 Task: Add Sprouts Boneless Skinless Chicken Breast Tenders No Antibiotics Ever to the cart.
Action: Mouse moved to (20, 126)
Screenshot: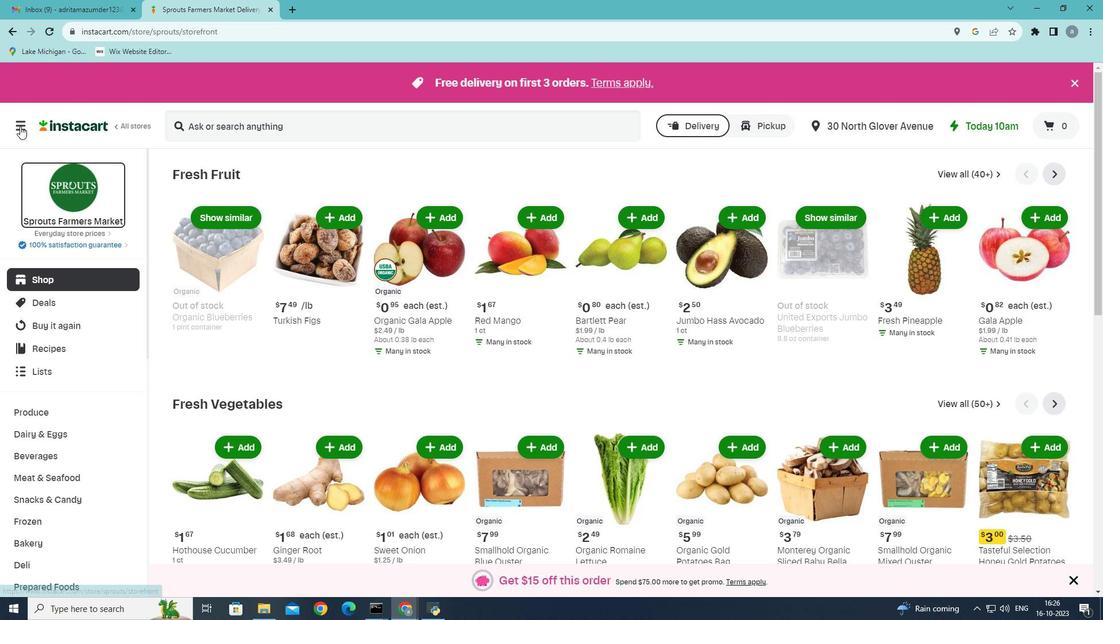 
Action: Mouse pressed left at (20, 126)
Screenshot: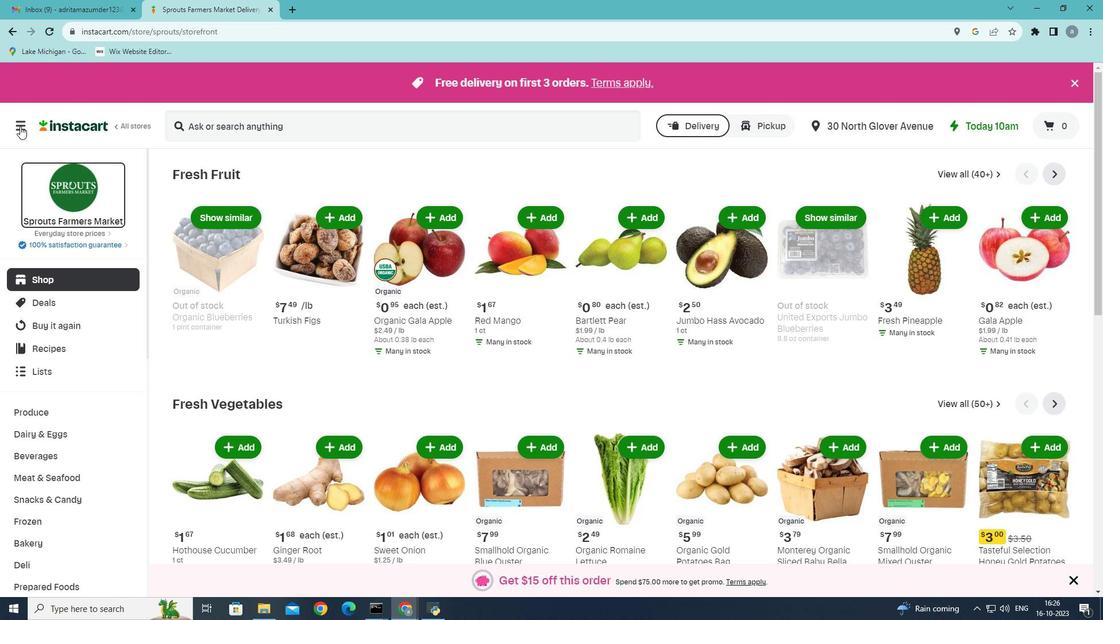 
Action: Mouse moved to (82, 333)
Screenshot: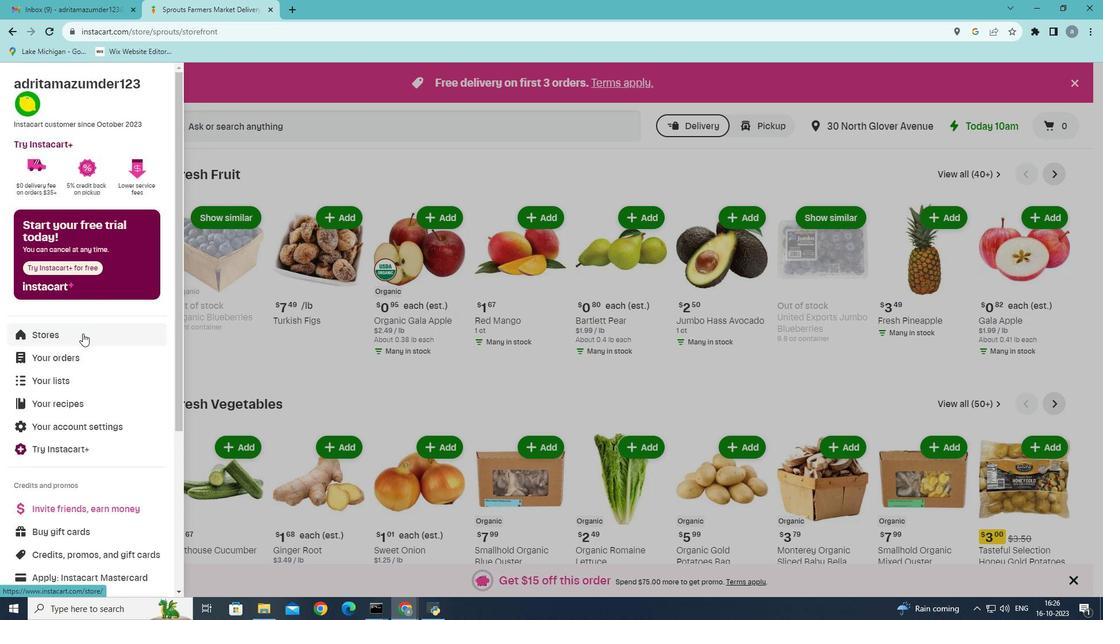 
Action: Mouse pressed left at (82, 333)
Screenshot: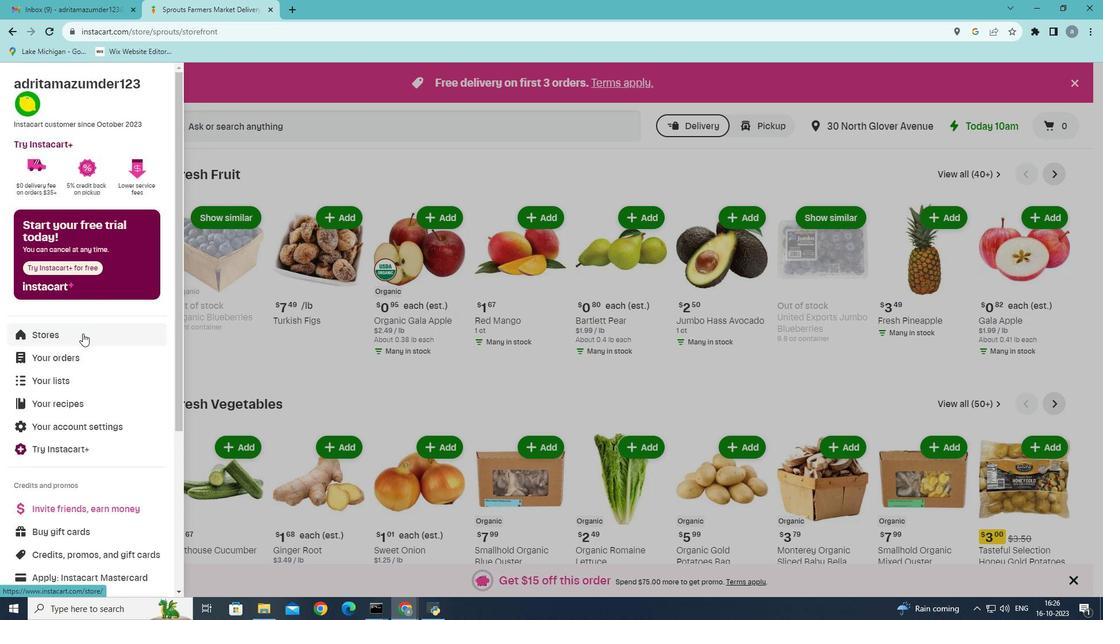 
Action: Mouse moved to (262, 127)
Screenshot: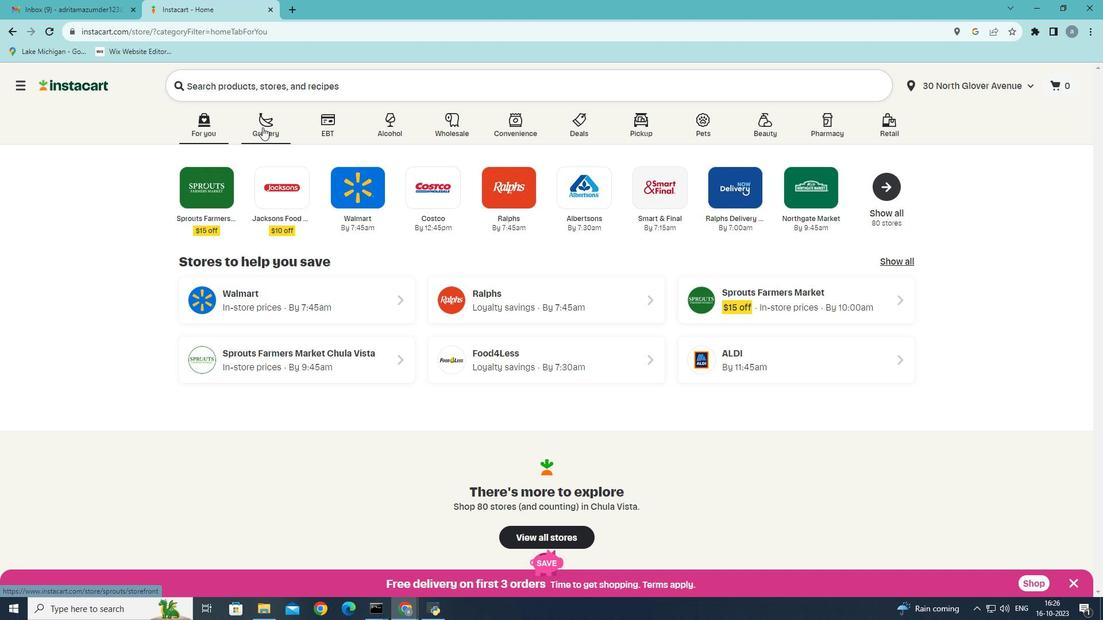 
Action: Mouse pressed left at (262, 127)
Screenshot: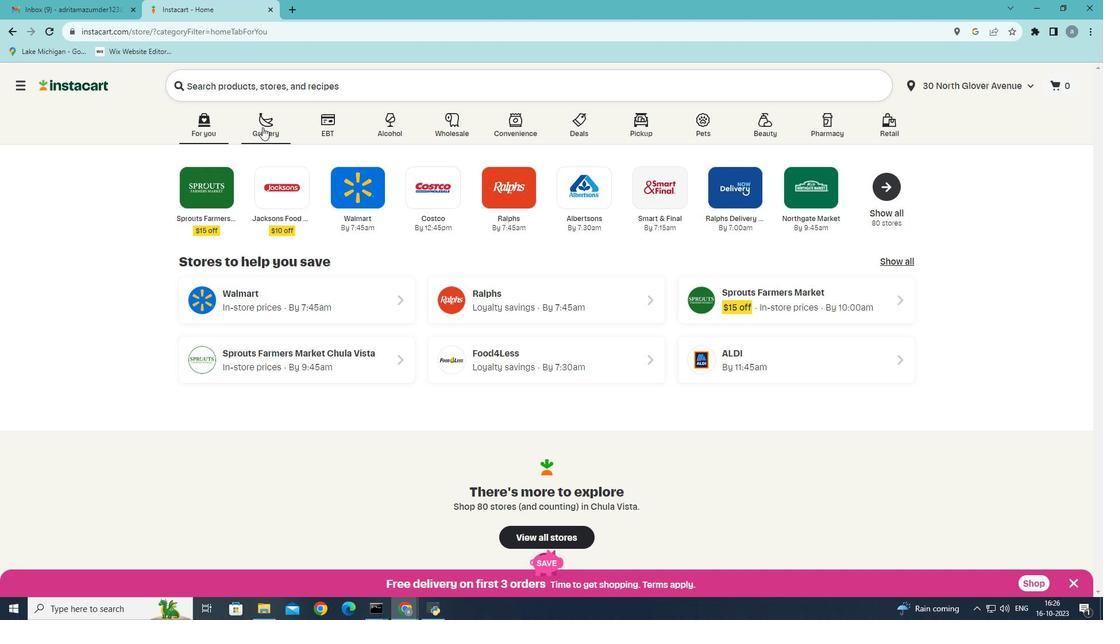 
Action: Mouse moved to (766, 248)
Screenshot: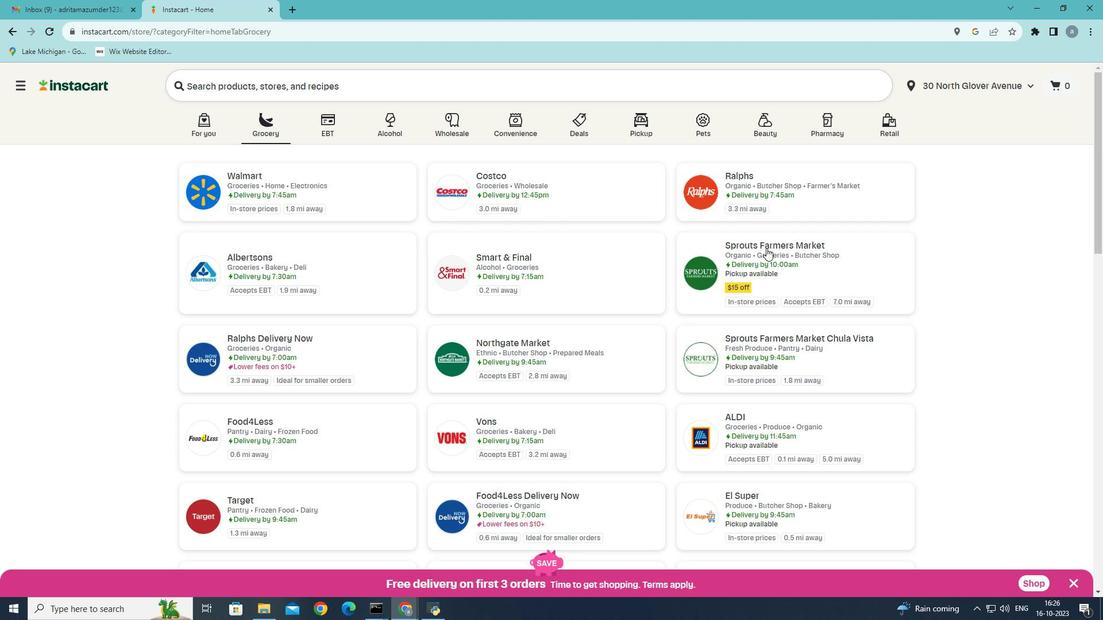 
Action: Mouse pressed left at (766, 248)
Screenshot: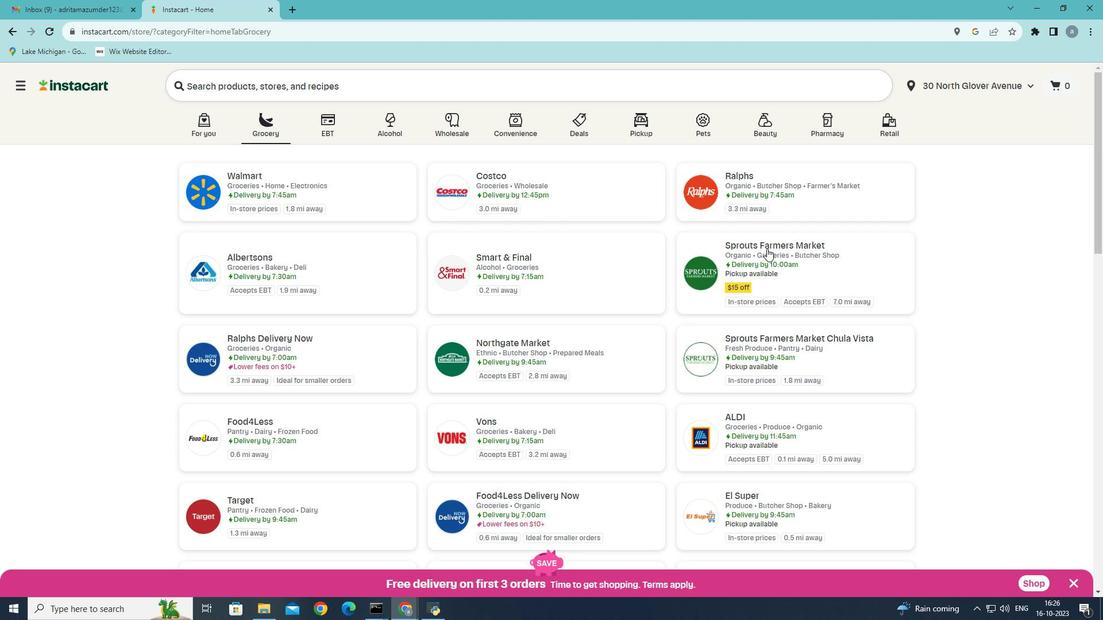 
Action: Mouse moved to (42, 481)
Screenshot: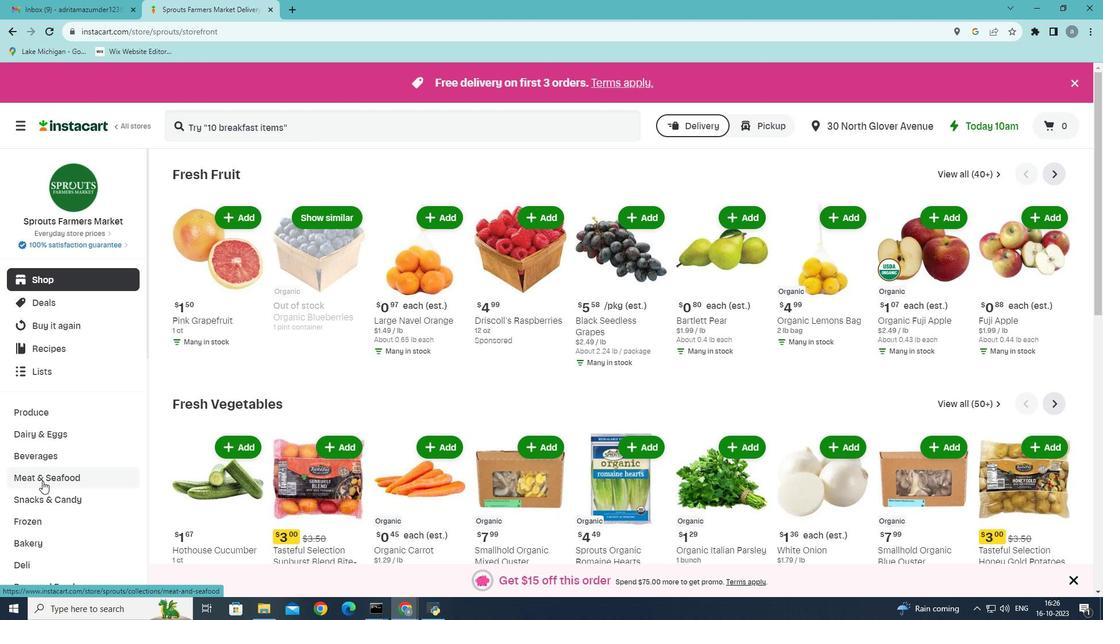 
Action: Mouse pressed left at (42, 481)
Screenshot: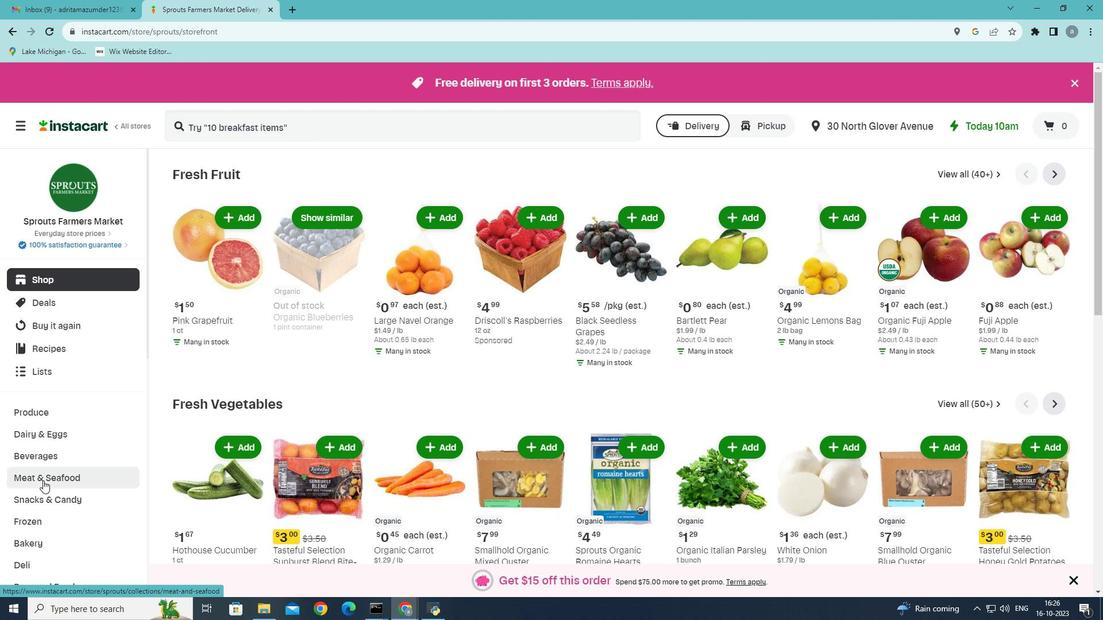 
Action: Mouse moved to (276, 202)
Screenshot: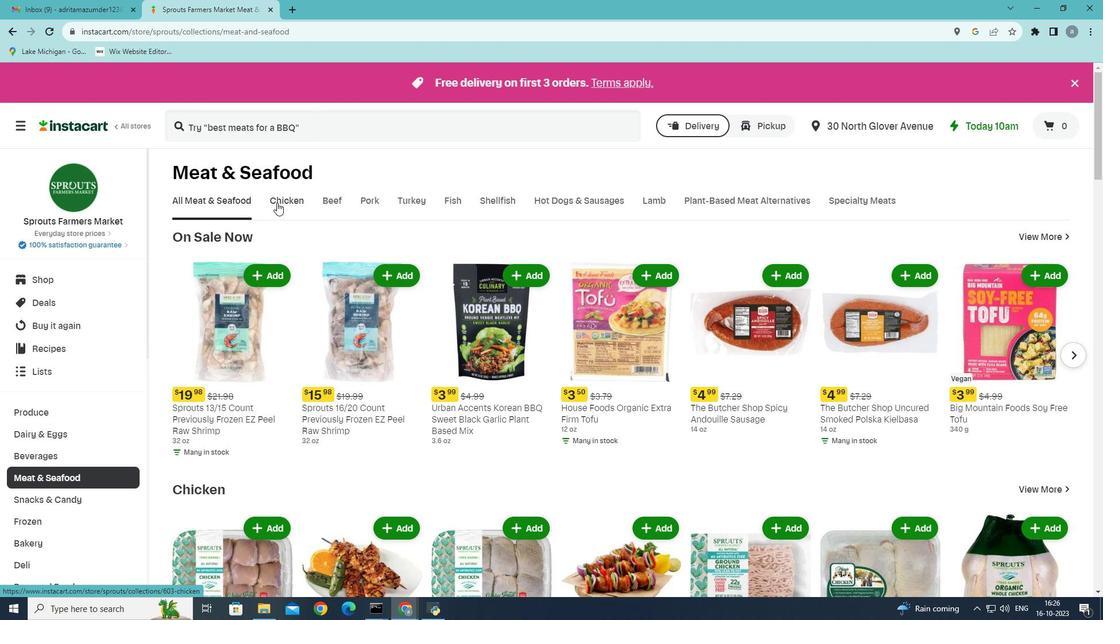 
Action: Mouse pressed left at (276, 202)
Screenshot: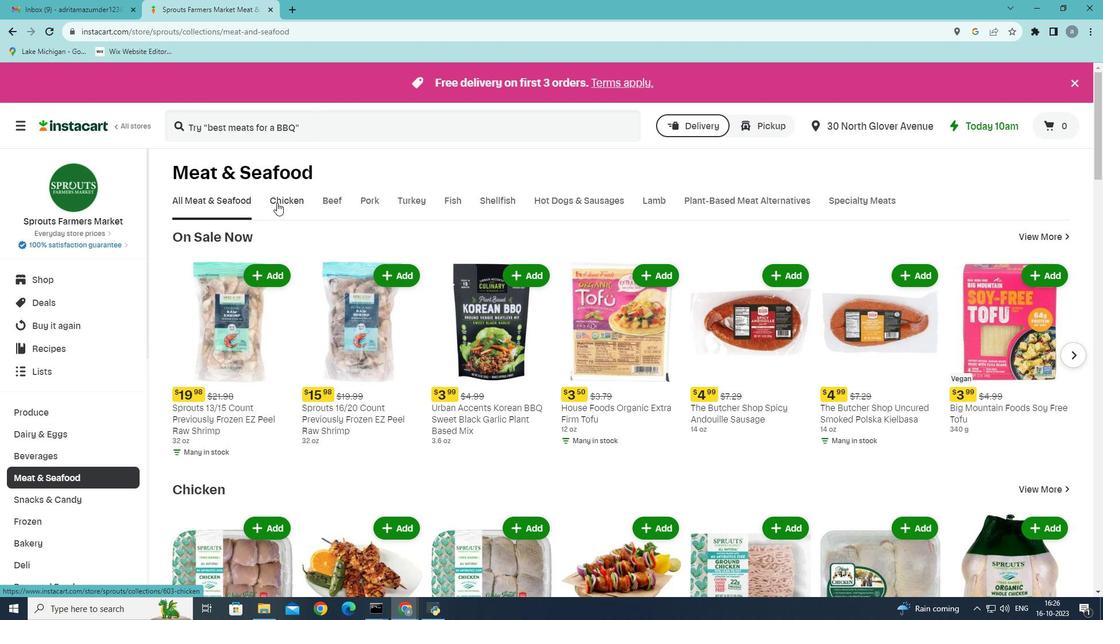 
Action: Mouse moved to (264, 256)
Screenshot: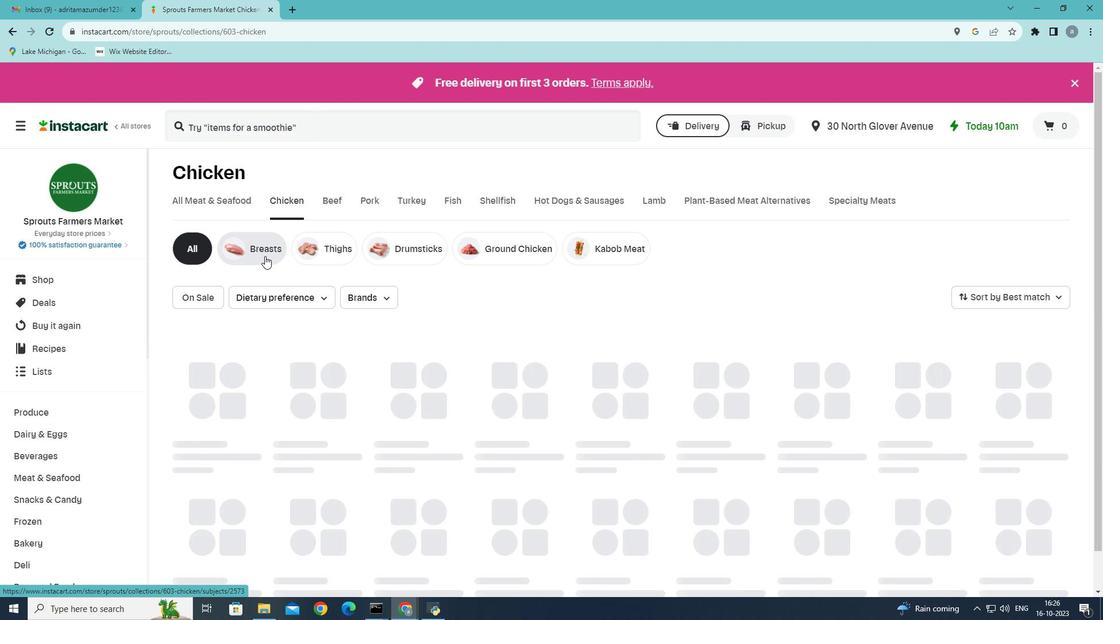 
Action: Mouse pressed left at (264, 256)
Screenshot: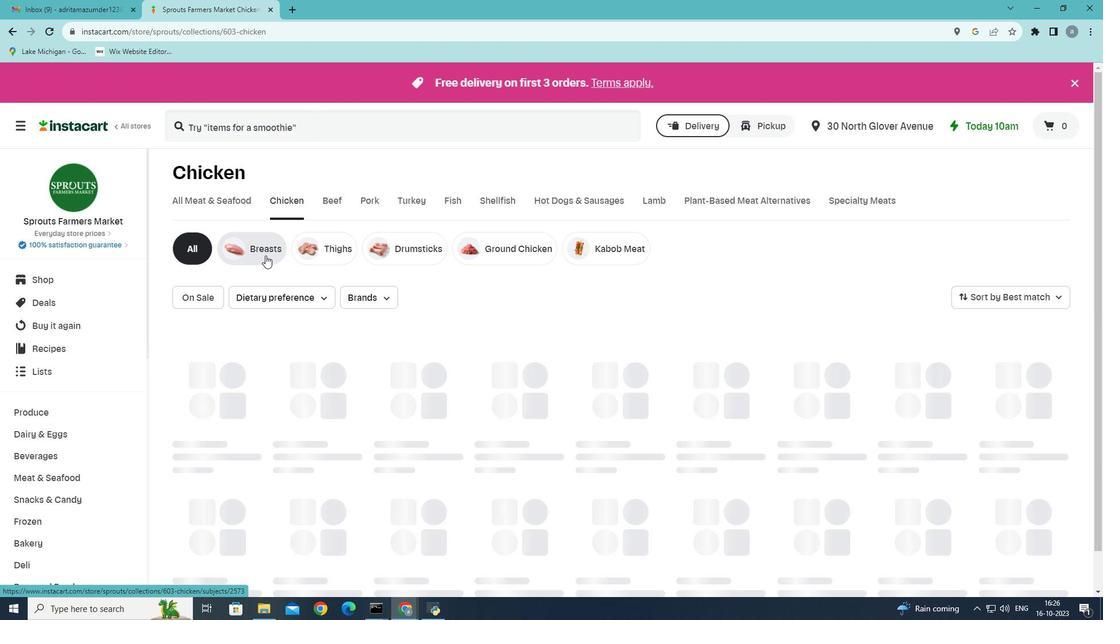 
Action: Mouse moved to (236, 129)
Screenshot: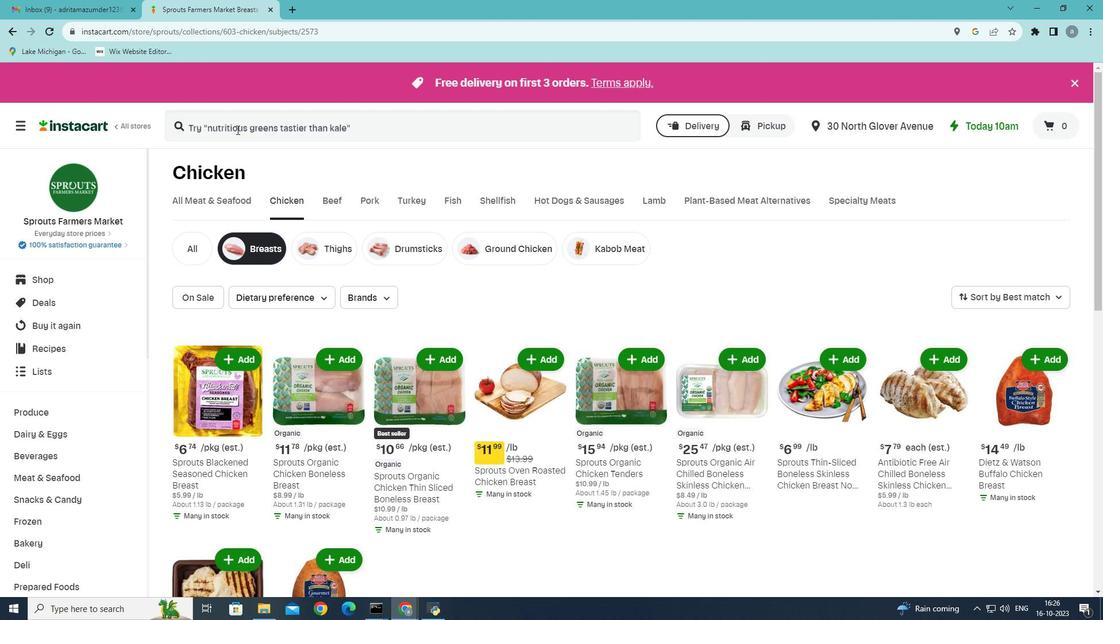 
Action: Mouse pressed left at (236, 129)
Screenshot: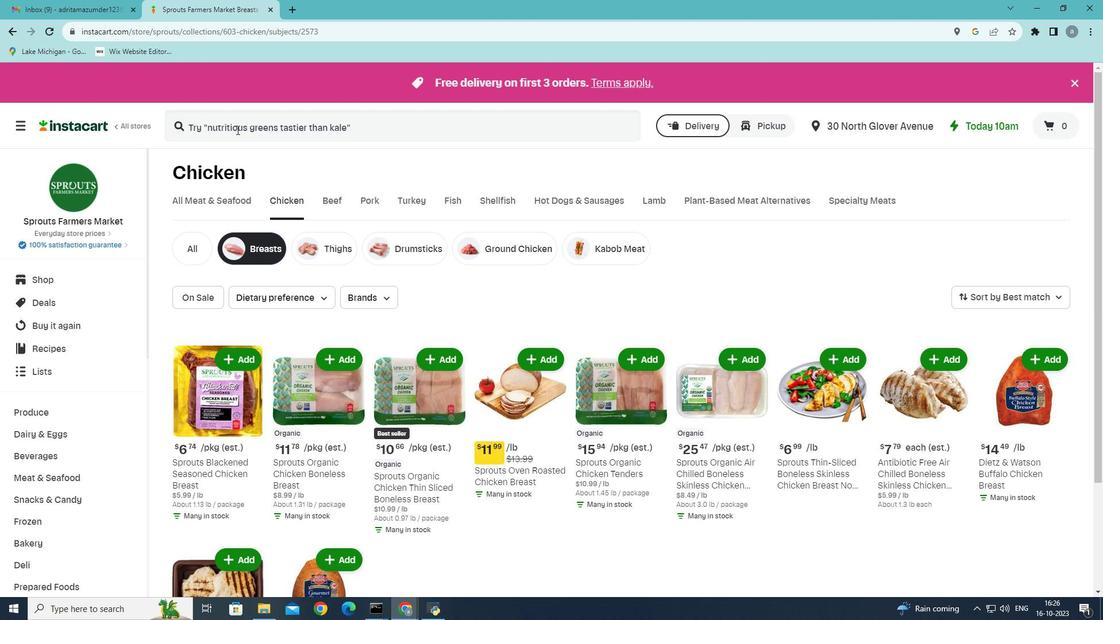 
Action: Mouse moved to (236, 130)
Screenshot: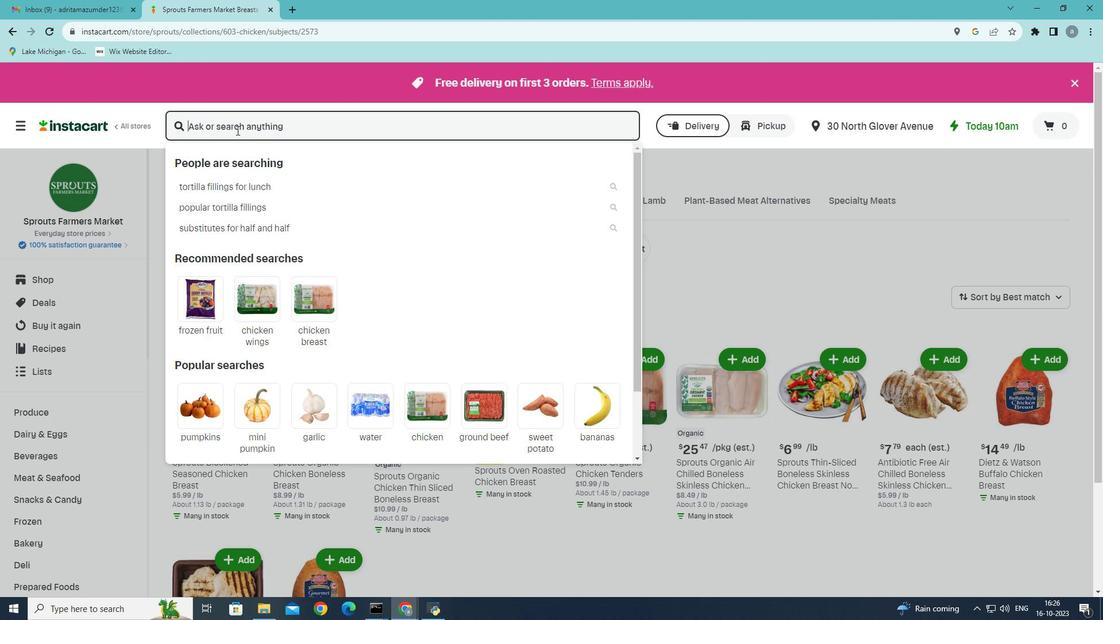 
Action: Key pressed <Key.shift><Key.shift><Key.shift><Key.shift><Key.shift><Key.shift><Key.shift><Key.shift><Key.shift><Key.shift><Key.shift><Key.shift><Key.shift>Srouts<Key.backspace><Key.backspace><Key.backspace><Key.backspace><Key.backspace>prouts<Key.space>boneless<Key.space>skinless<Key.space>chicken<Key.enter>
Screenshot: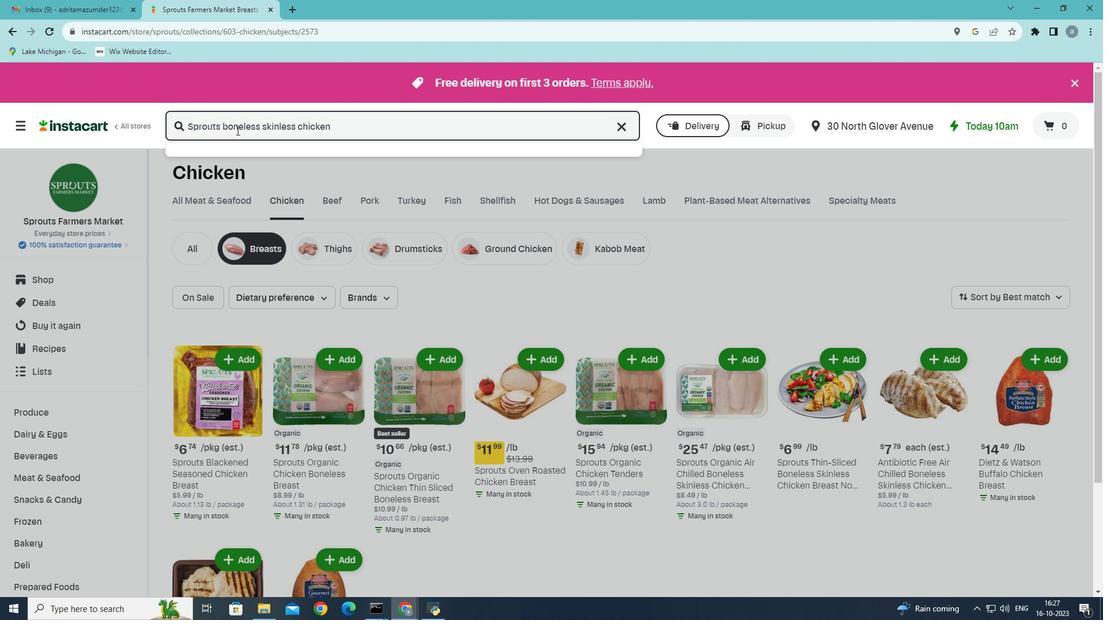 
Action: Mouse moved to (491, 238)
Screenshot: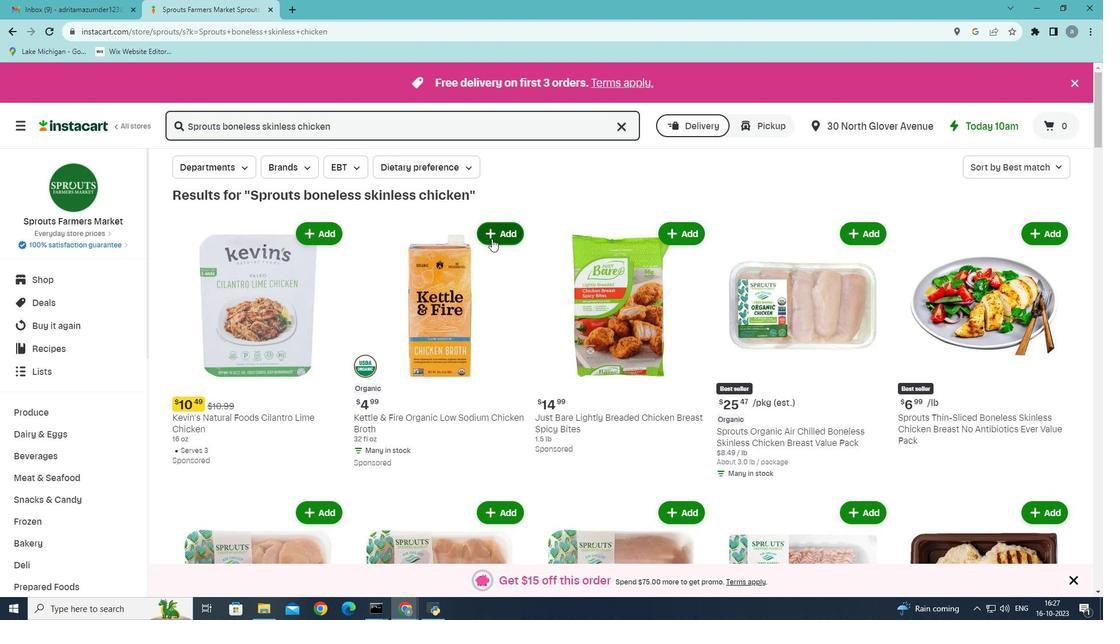 
Action: Mouse scrolled (491, 238) with delta (0, 0)
Screenshot: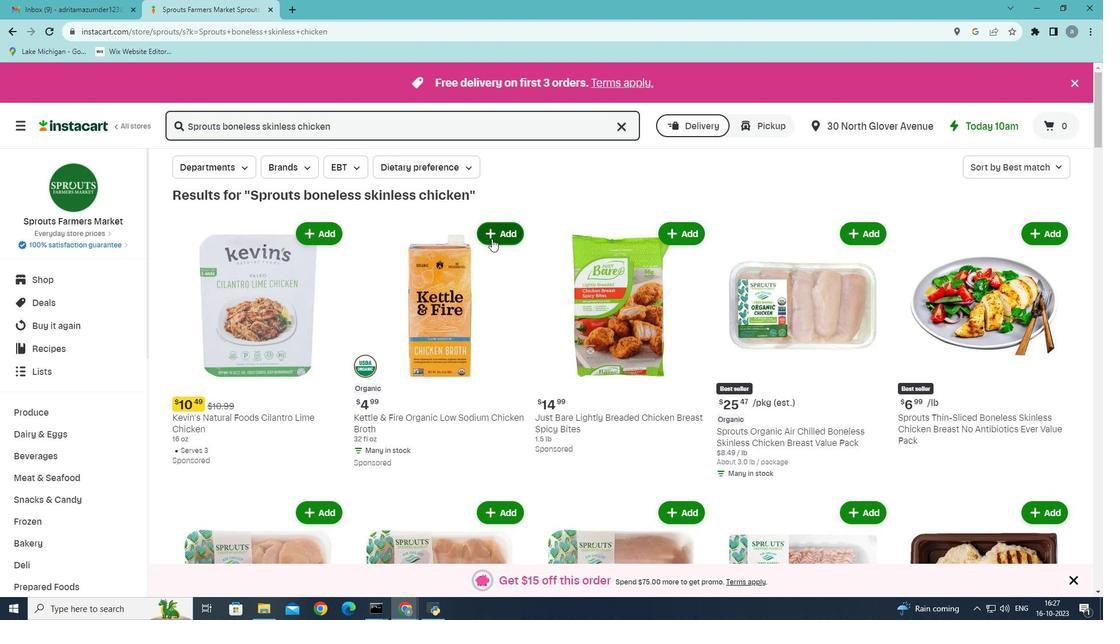 
Action: Mouse moved to (492, 238)
Screenshot: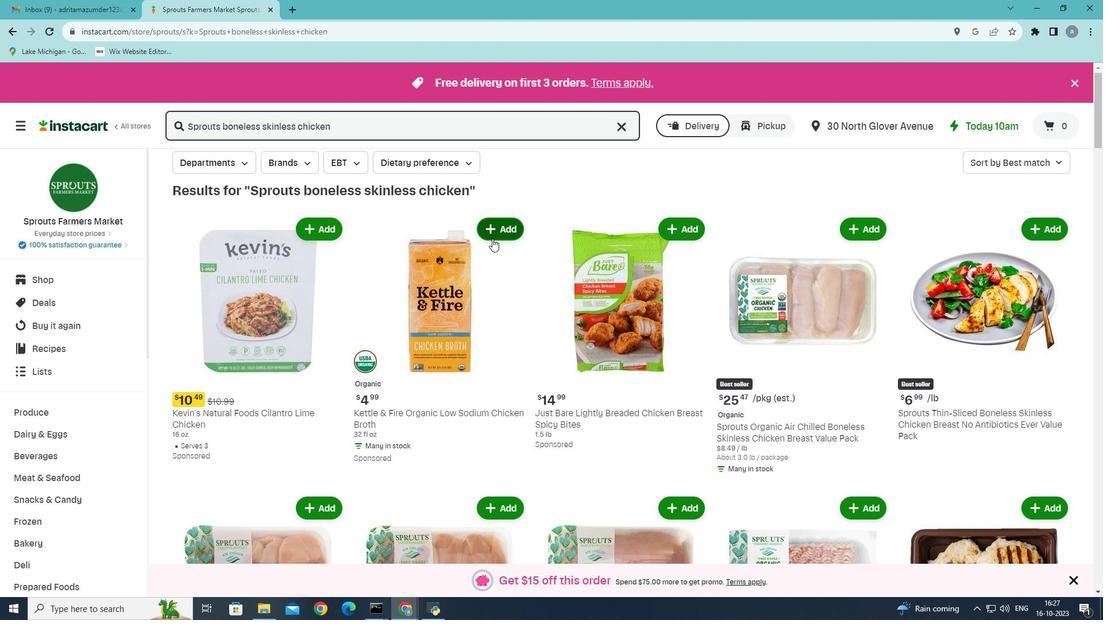 
Action: Mouse scrolled (492, 238) with delta (0, 0)
Screenshot: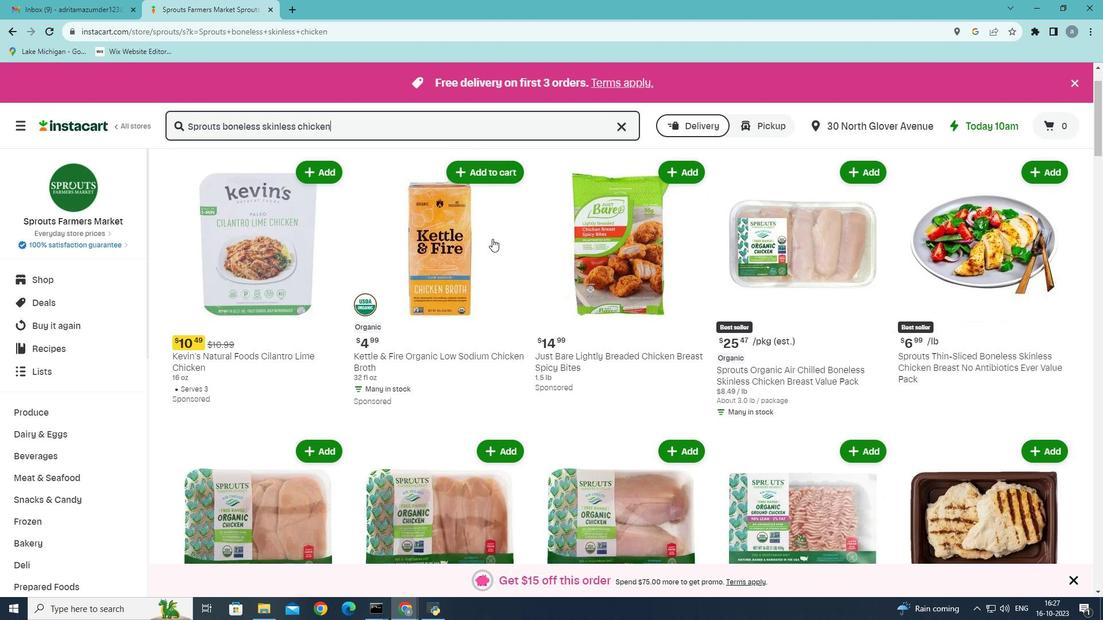 
Action: Mouse moved to (498, 234)
Screenshot: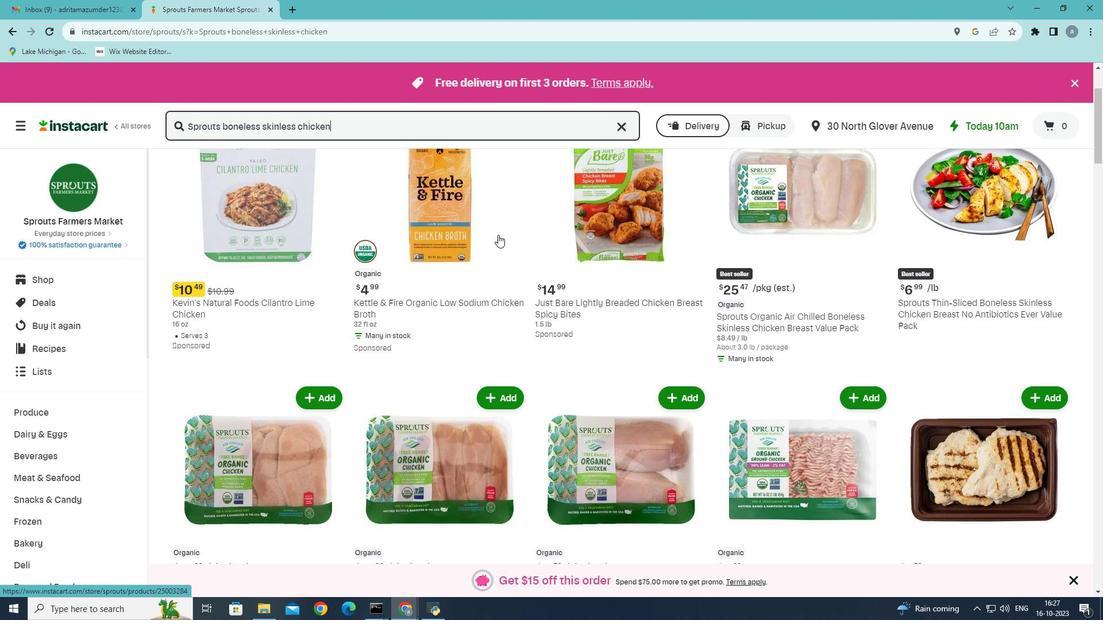 
Action: Mouse scrolled (498, 234) with delta (0, 0)
Screenshot: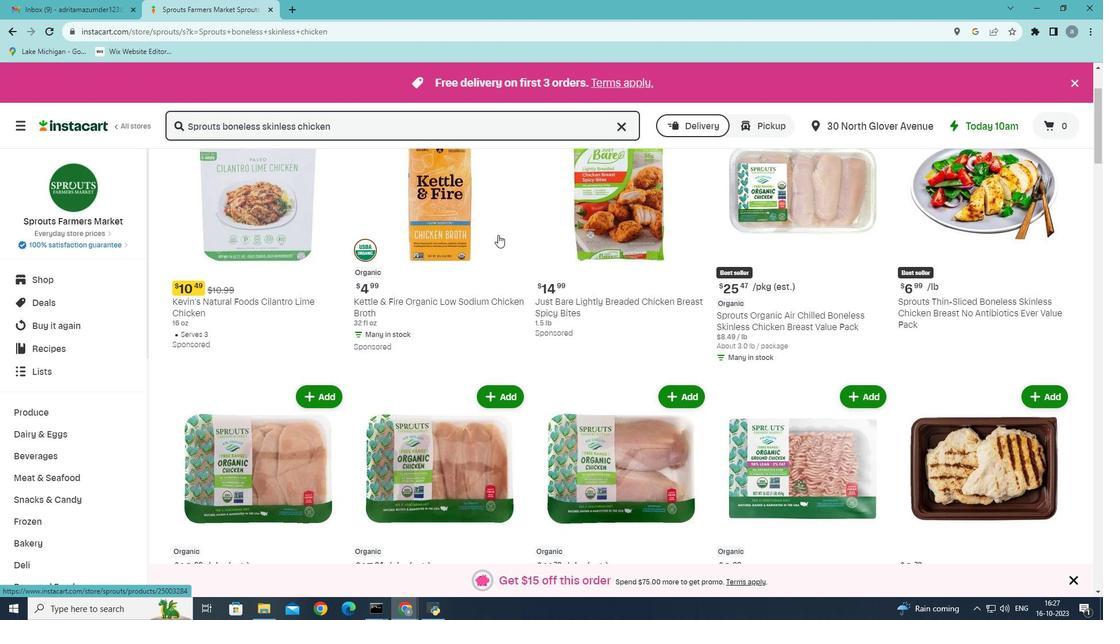 
Action: Mouse scrolled (498, 234) with delta (0, 0)
Screenshot: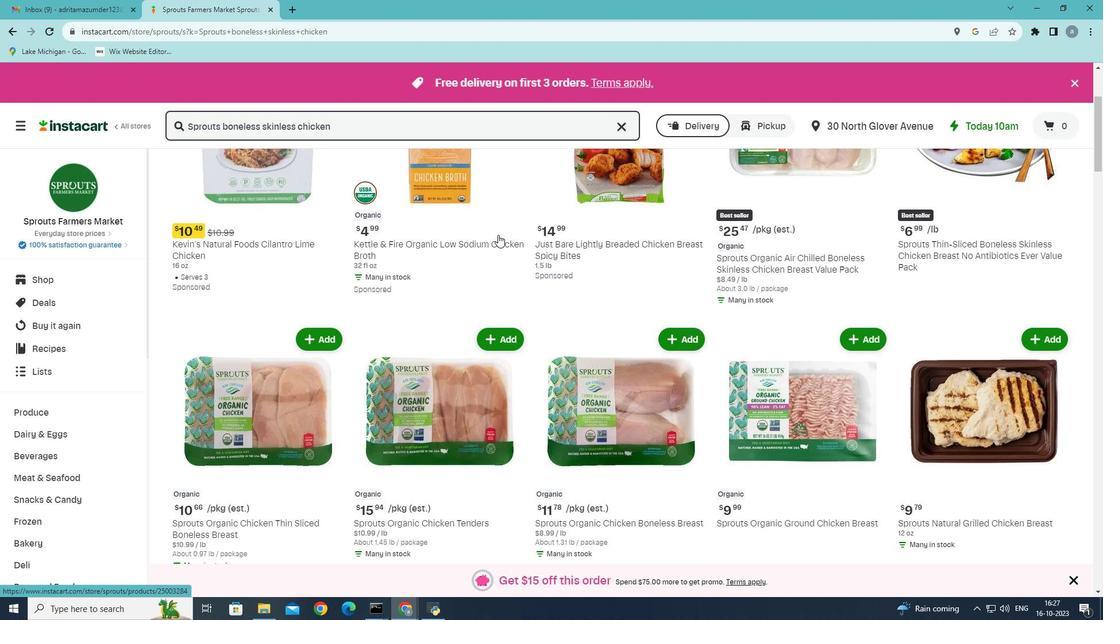 
Action: Mouse moved to (544, 214)
Screenshot: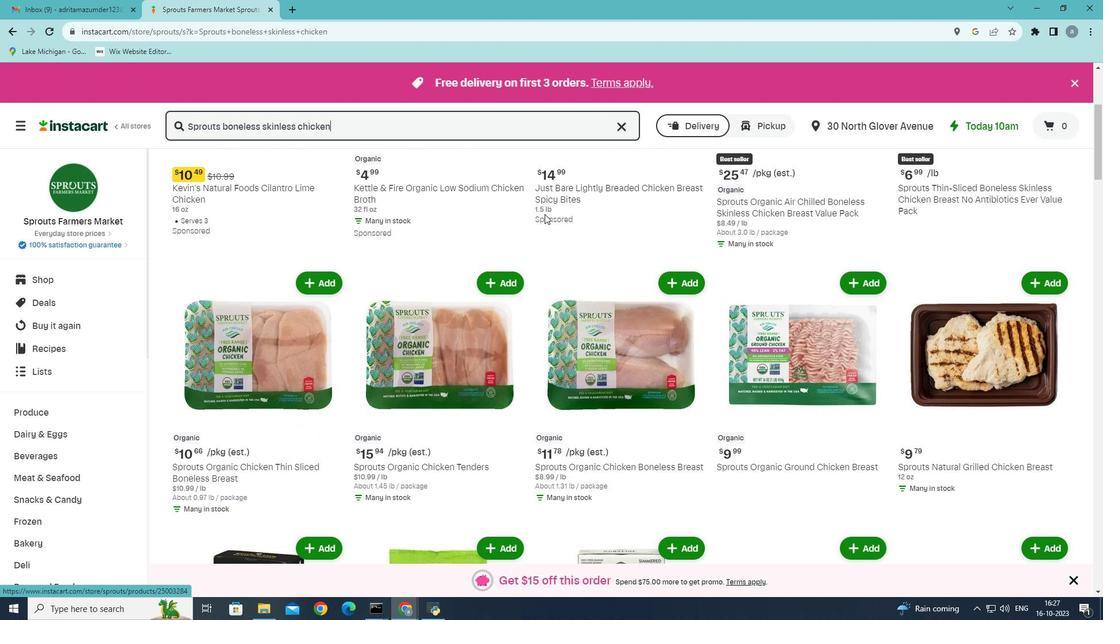
Action: Mouse scrolled (544, 213) with delta (0, 0)
Screenshot: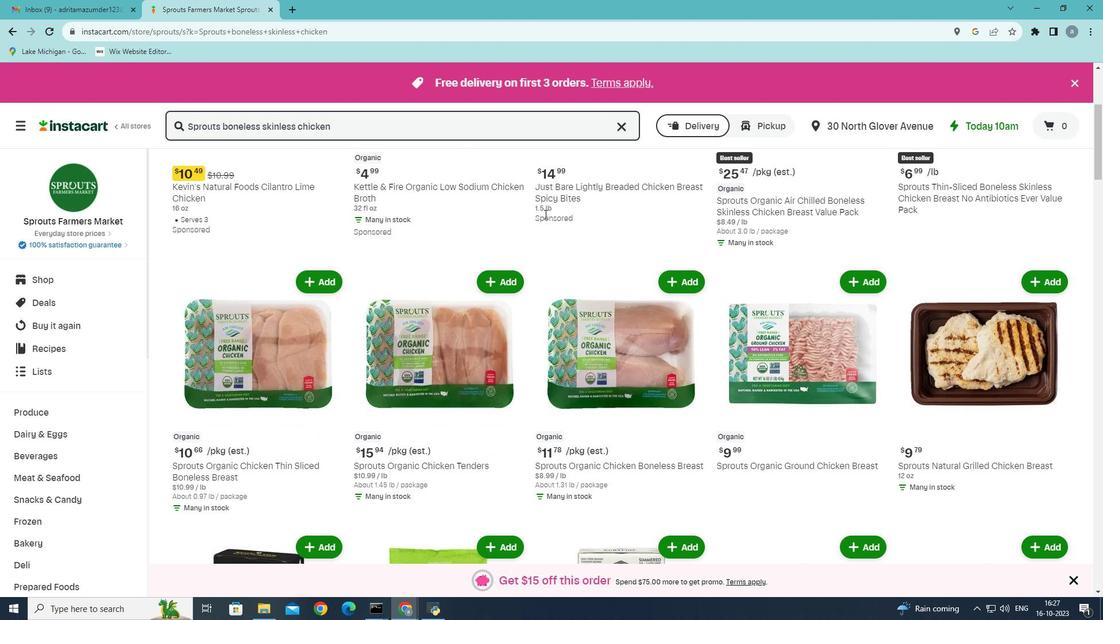 
Action: Mouse scrolled (544, 213) with delta (0, 0)
Screenshot: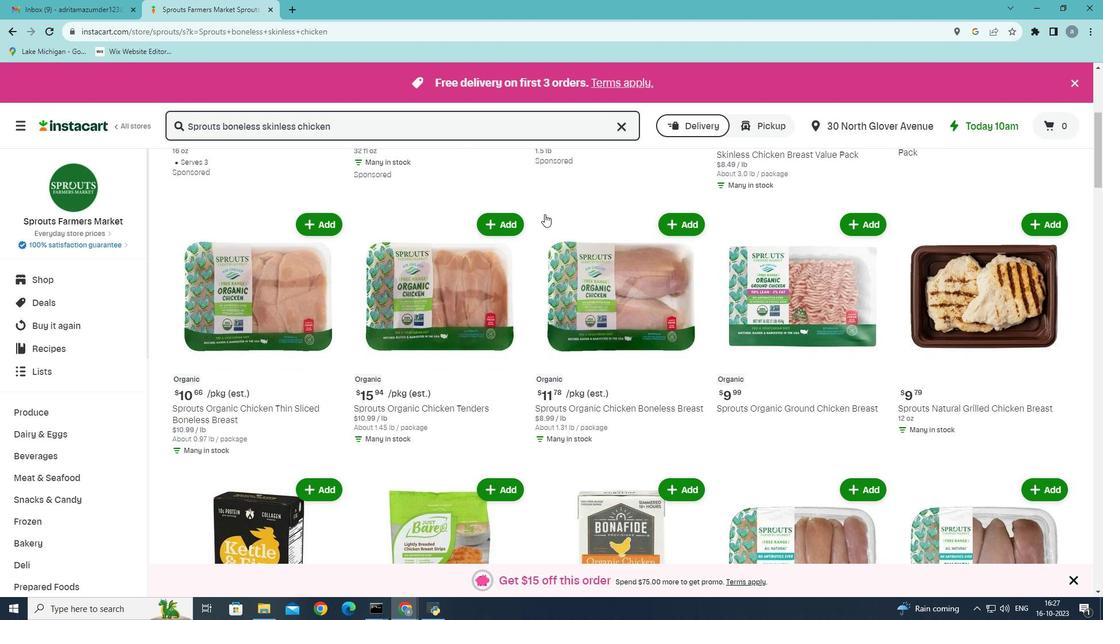 
Action: Mouse moved to (545, 214)
Screenshot: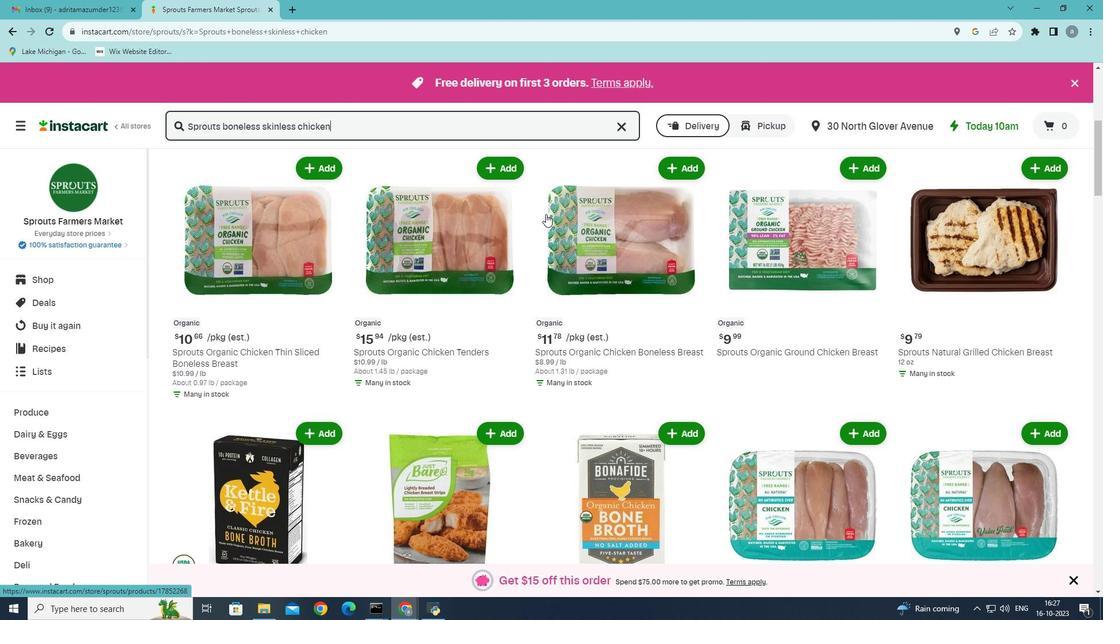 
Action: Mouse scrolled (545, 213) with delta (0, 0)
Screenshot: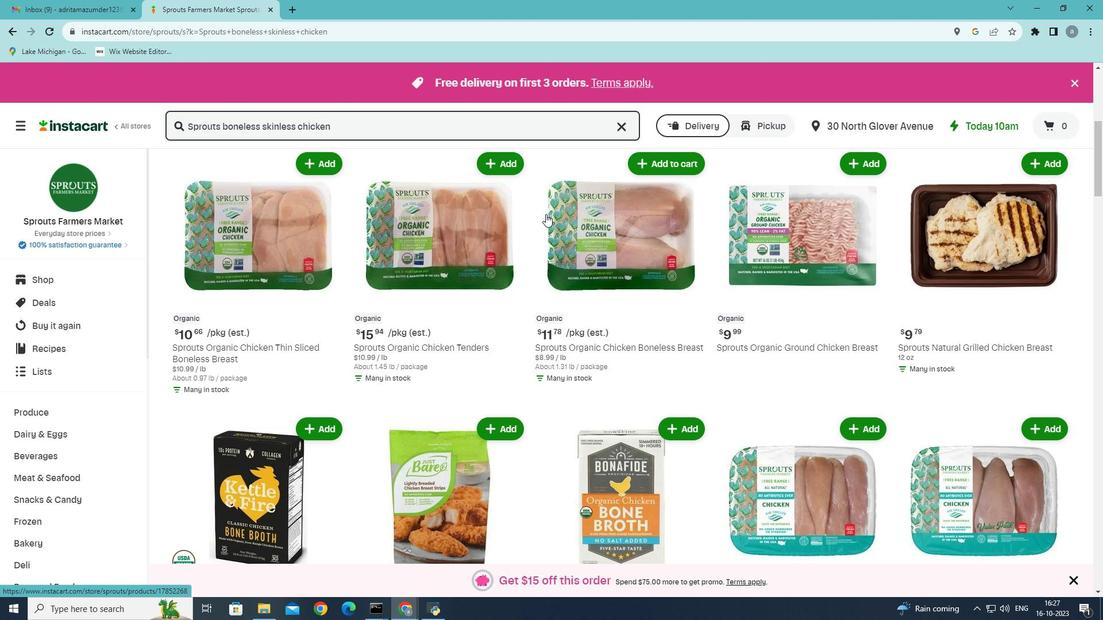 
Action: Mouse scrolled (545, 213) with delta (0, 0)
Screenshot: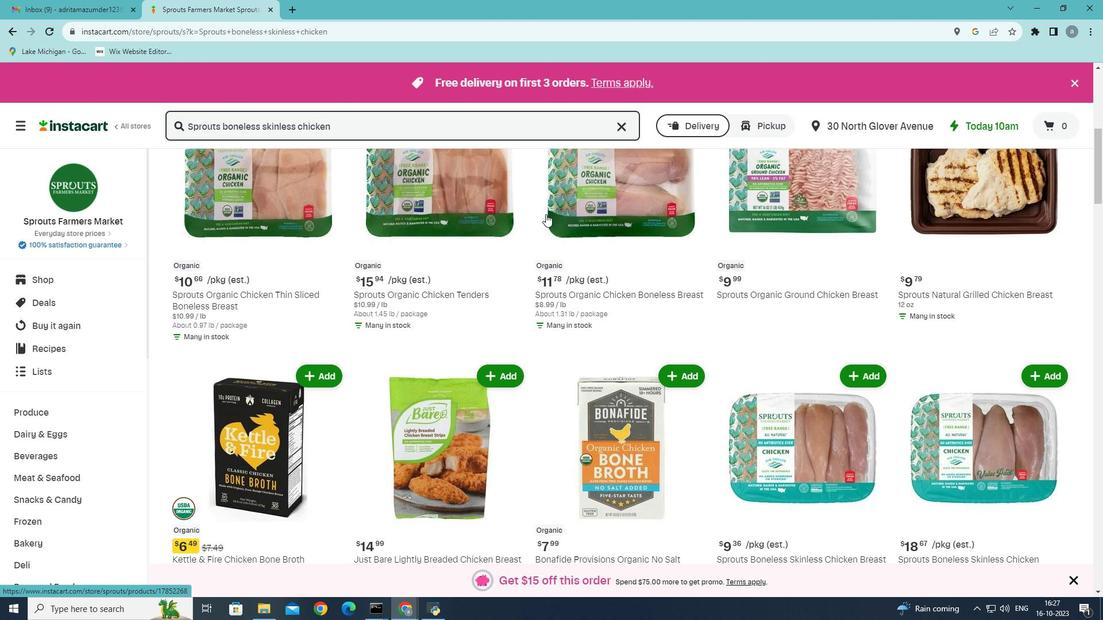
Action: Mouse moved to (556, 214)
Screenshot: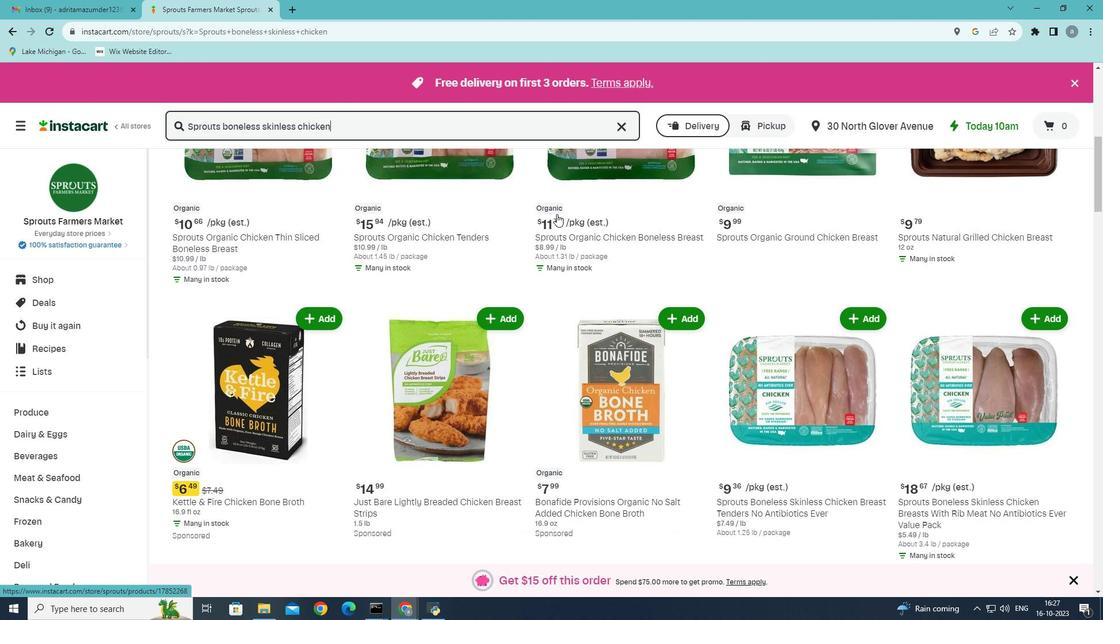 
Action: Mouse scrolled (556, 213) with delta (0, 0)
Screenshot: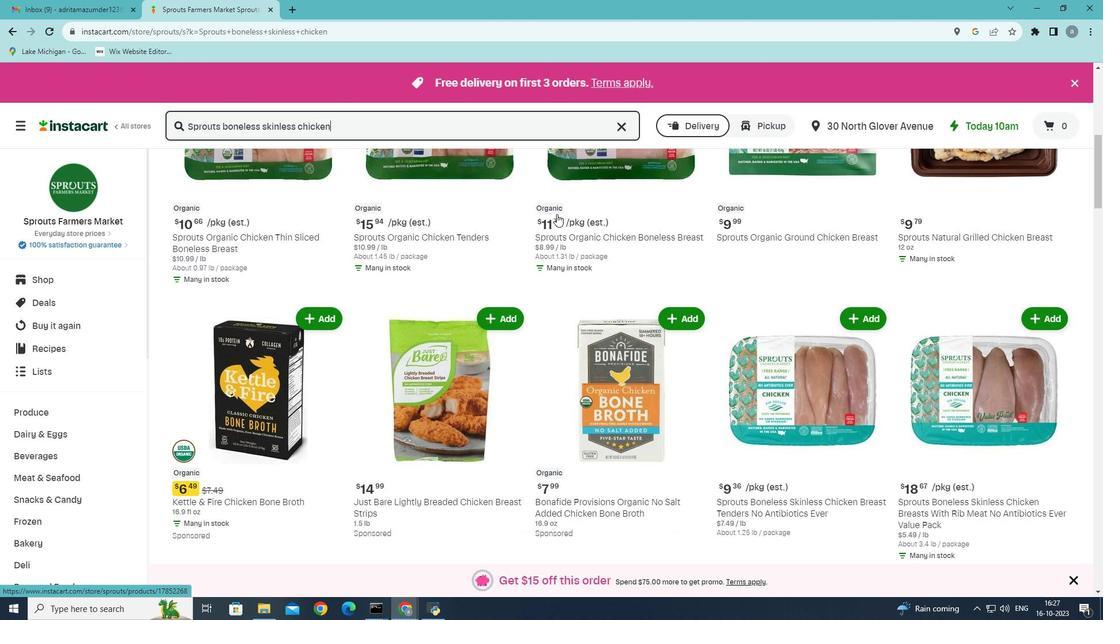 
Action: Mouse moved to (556, 214)
Screenshot: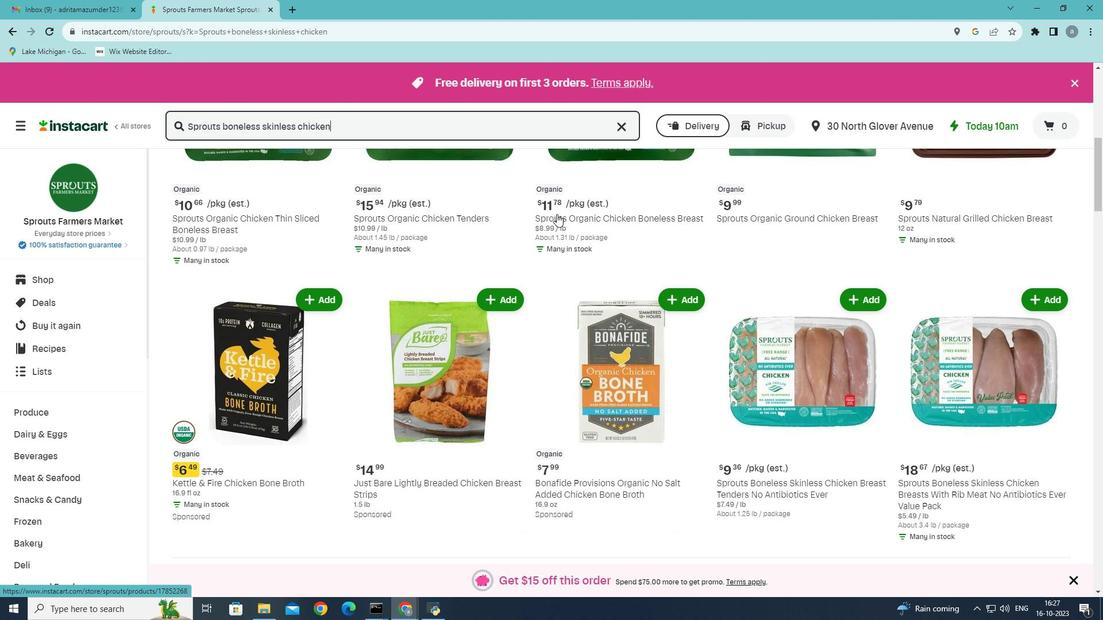 
Action: Mouse scrolled (556, 213) with delta (0, 0)
Screenshot: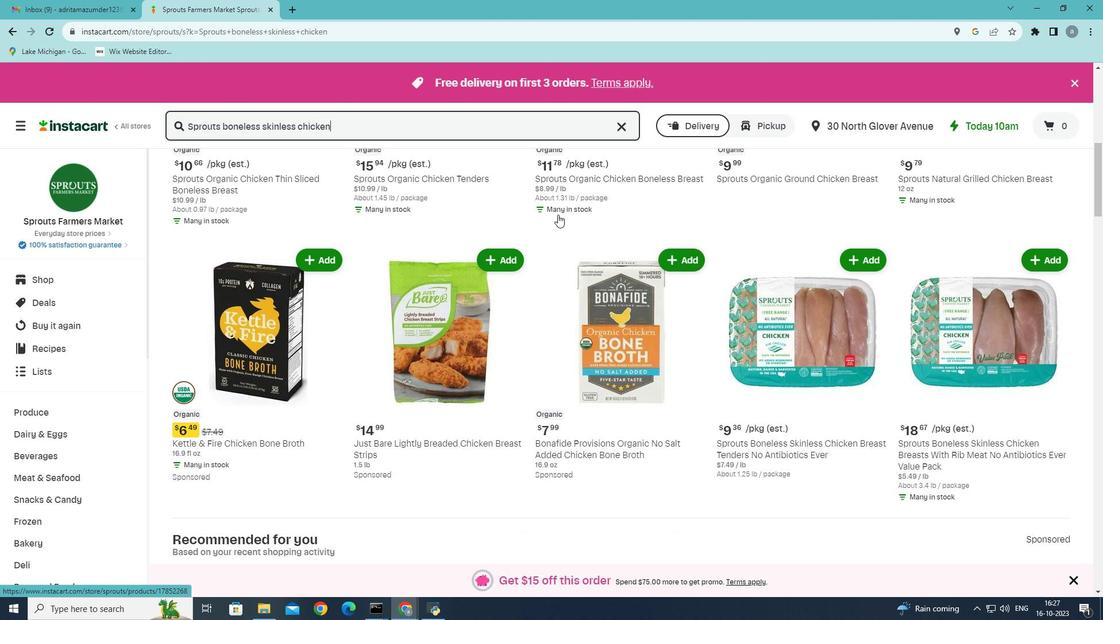 
Action: Mouse moved to (857, 197)
Screenshot: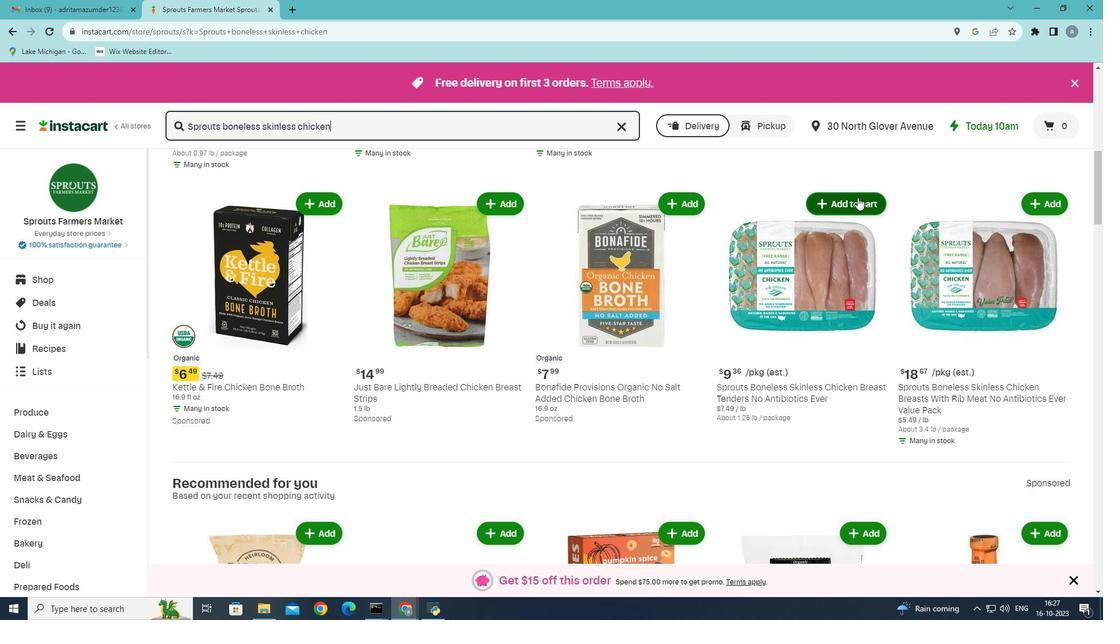 
Action: Mouse pressed left at (857, 197)
Screenshot: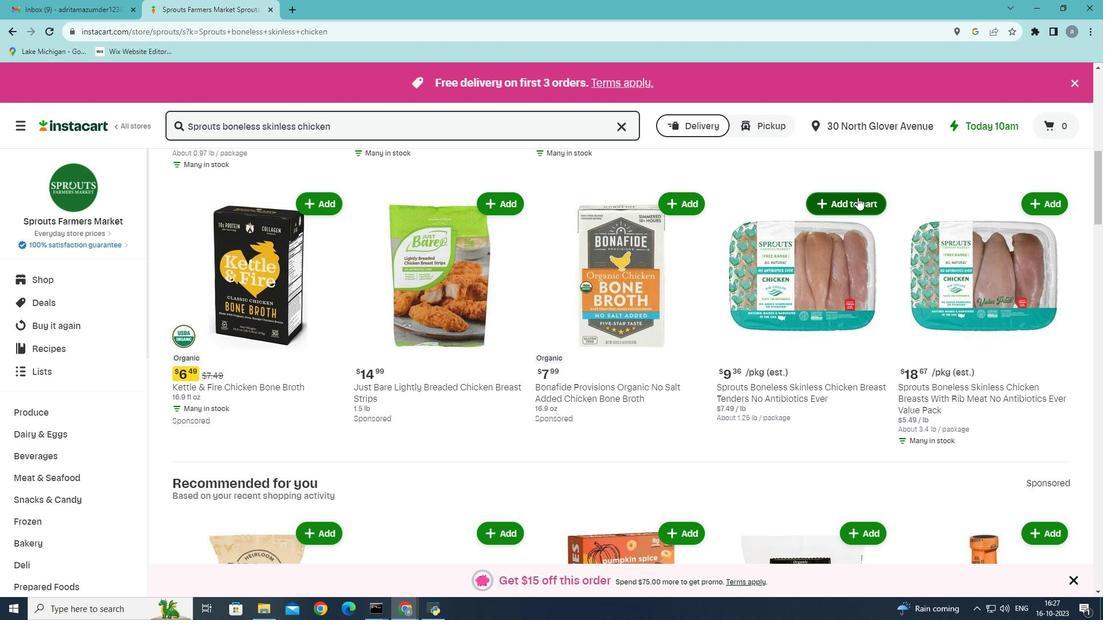 
Action: Mouse moved to (842, 211)
Screenshot: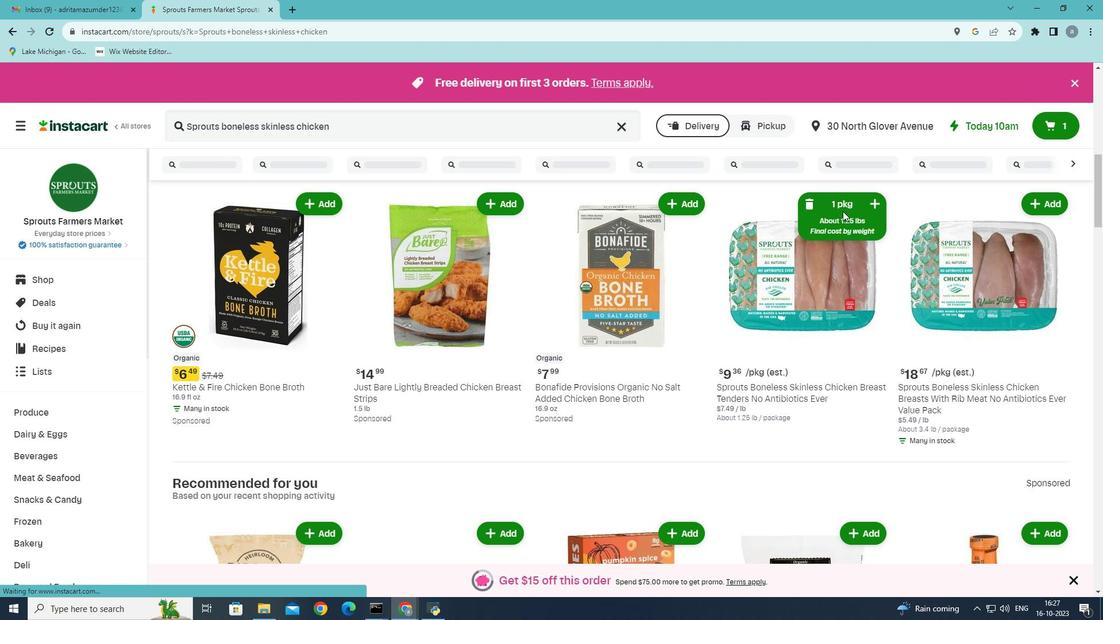 
